 Task: Create New Customer with Customer Name: Cornucopia of Goods, Billing Address Line1: 149 Hardman Road, Billing Address Line2:  Brattleboro, Billing Address Line3:  Vermont 05301, Cell Number: 928-504-2162
Action: Mouse moved to (189, 43)
Screenshot: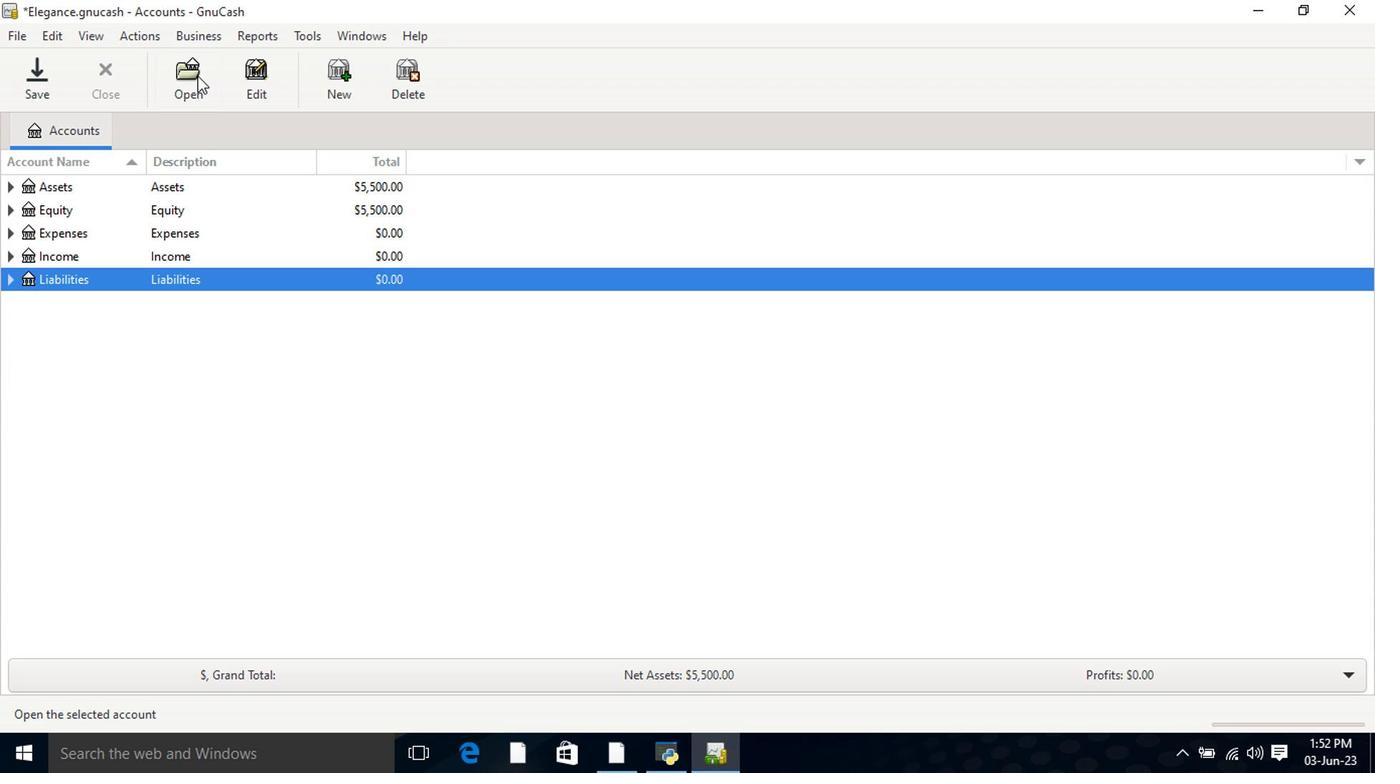 
Action: Mouse pressed left at (189, 43)
Screenshot: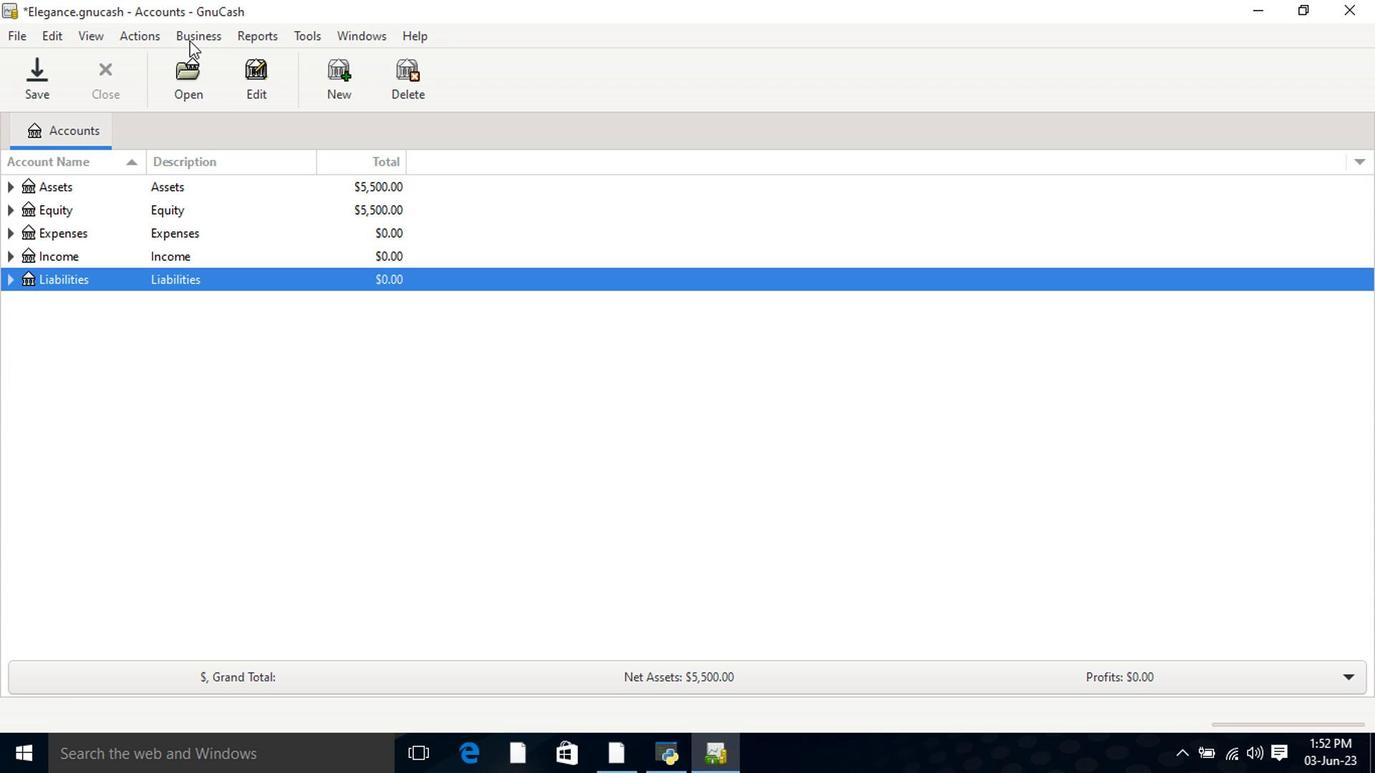 
Action: Mouse moved to (419, 80)
Screenshot: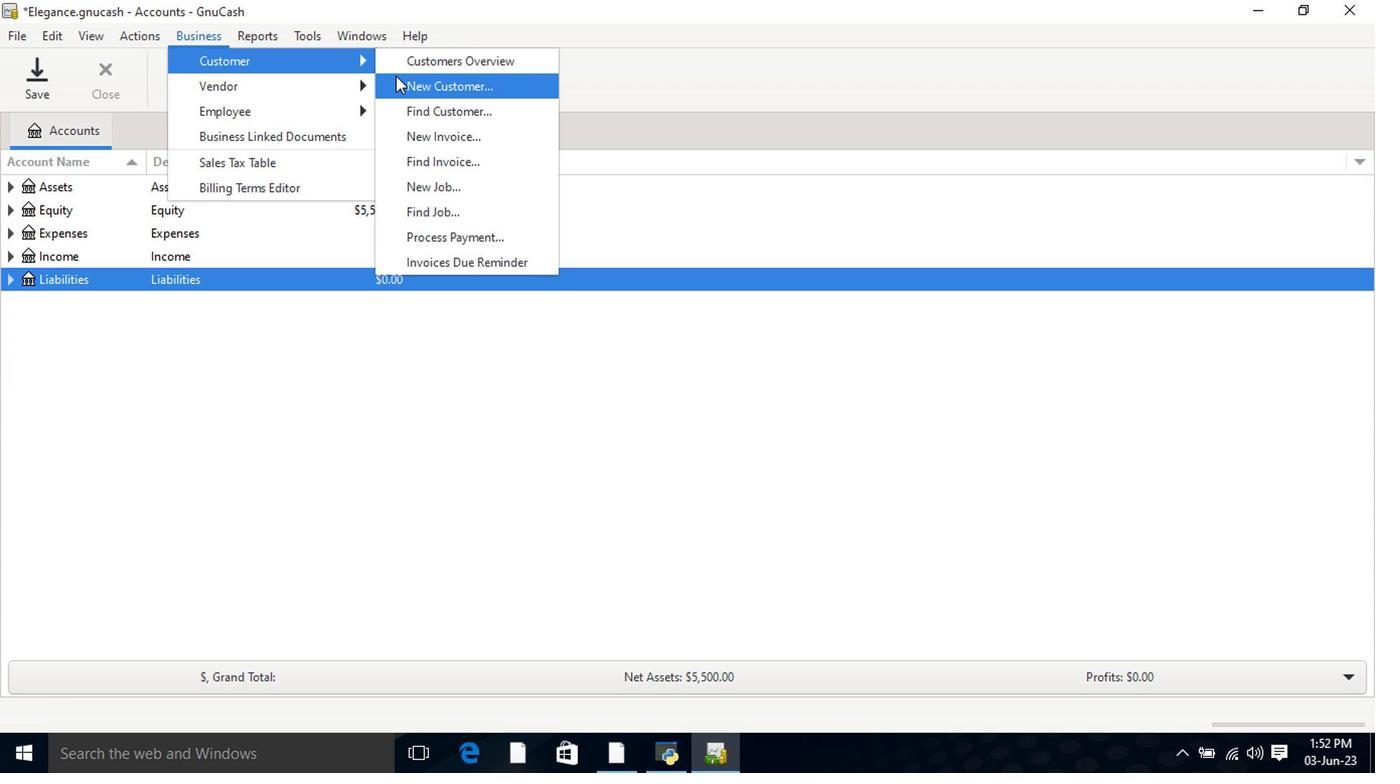 
Action: Mouse pressed left at (419, 80)
Screenshot: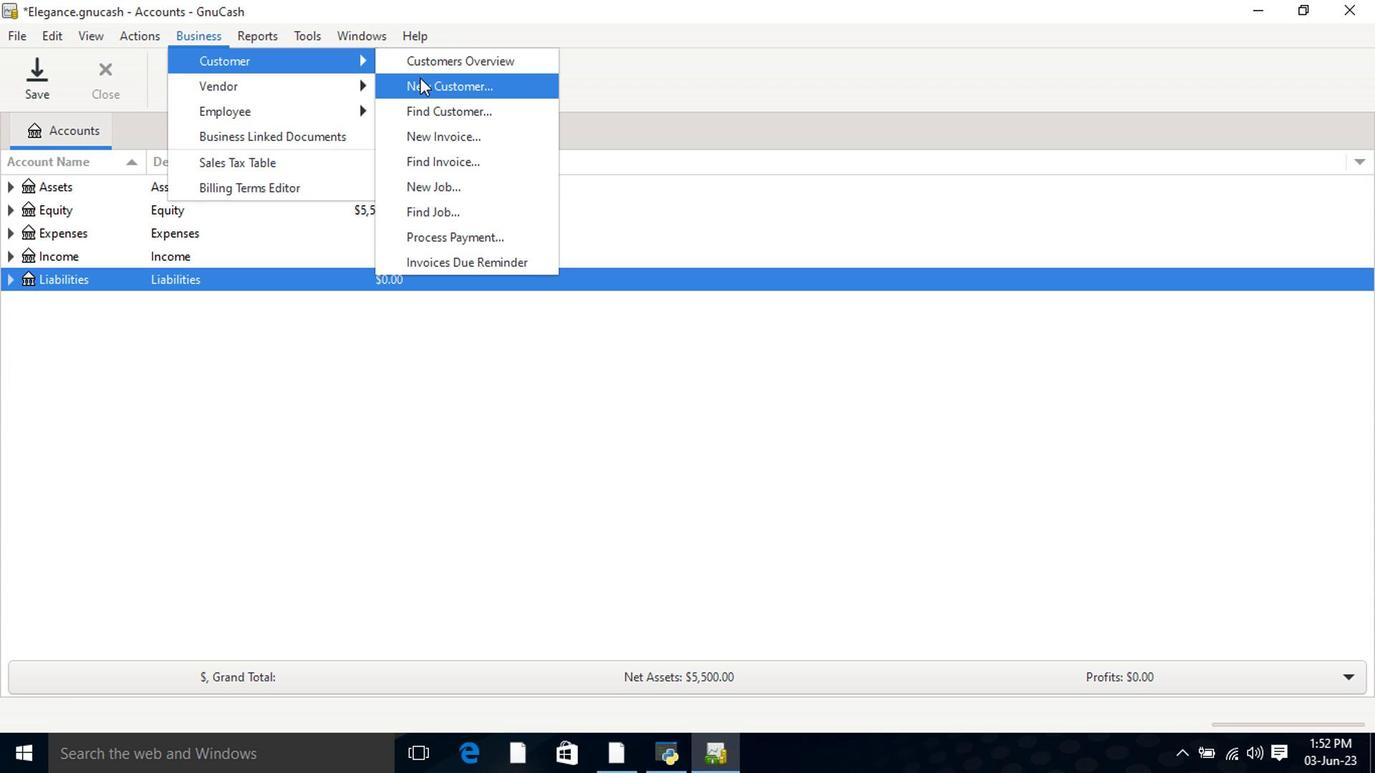 
Action: Mouse moved to (727, 230)
Screenshot: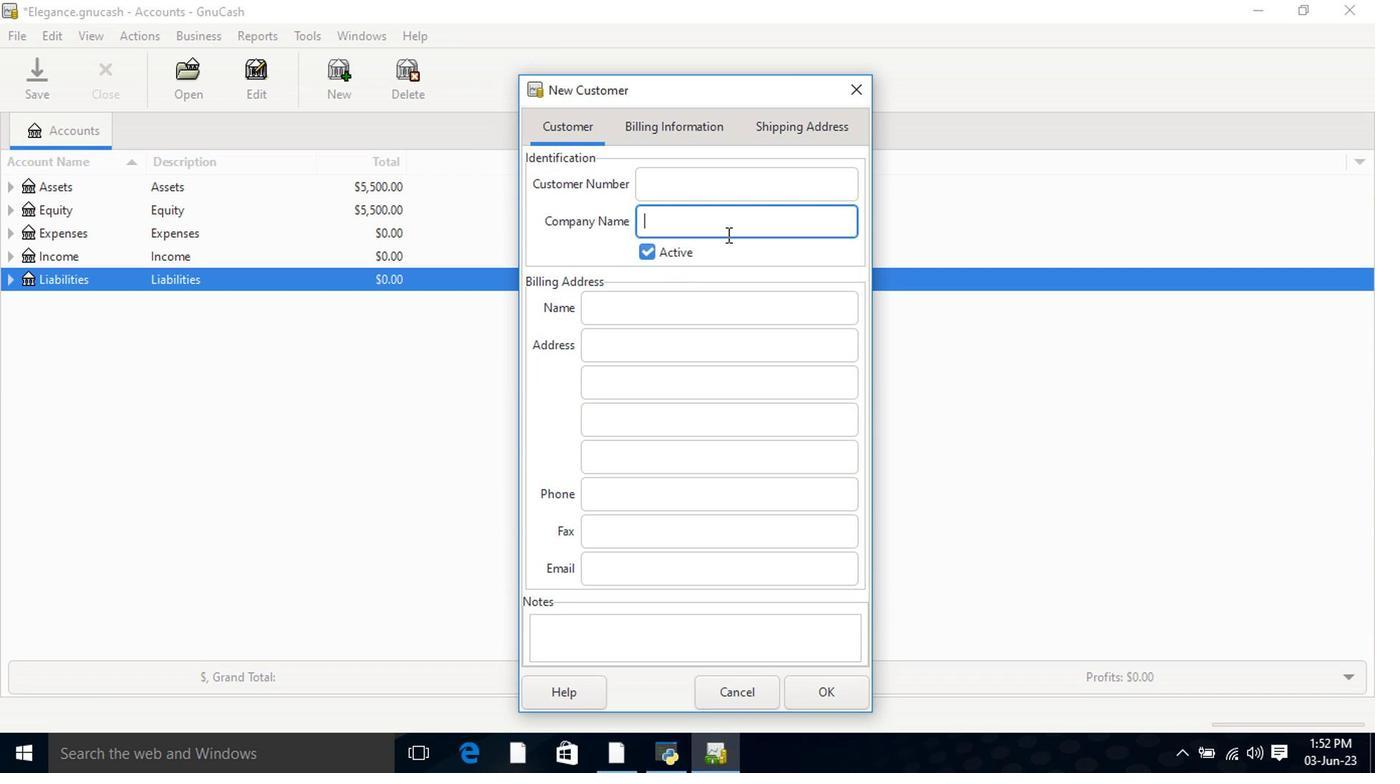 
Action: Key pressed <Key.shift>Cornucopia<Key.space><Key.shift>of<Key.space><Key.shift>Goods<Key.tab><Key.tab><Key.tab>149<Key.space><Key.shift>Hardman<Key.space><Key.shift>Road<Key.space><Key.shift><Key.backspace><Key.tab><Key.shift>Brattleboro<Key.tab><Key.shift>Vermont<Key.space>05301<Key.tab><Key.tab>928-504-2162
Screenshot: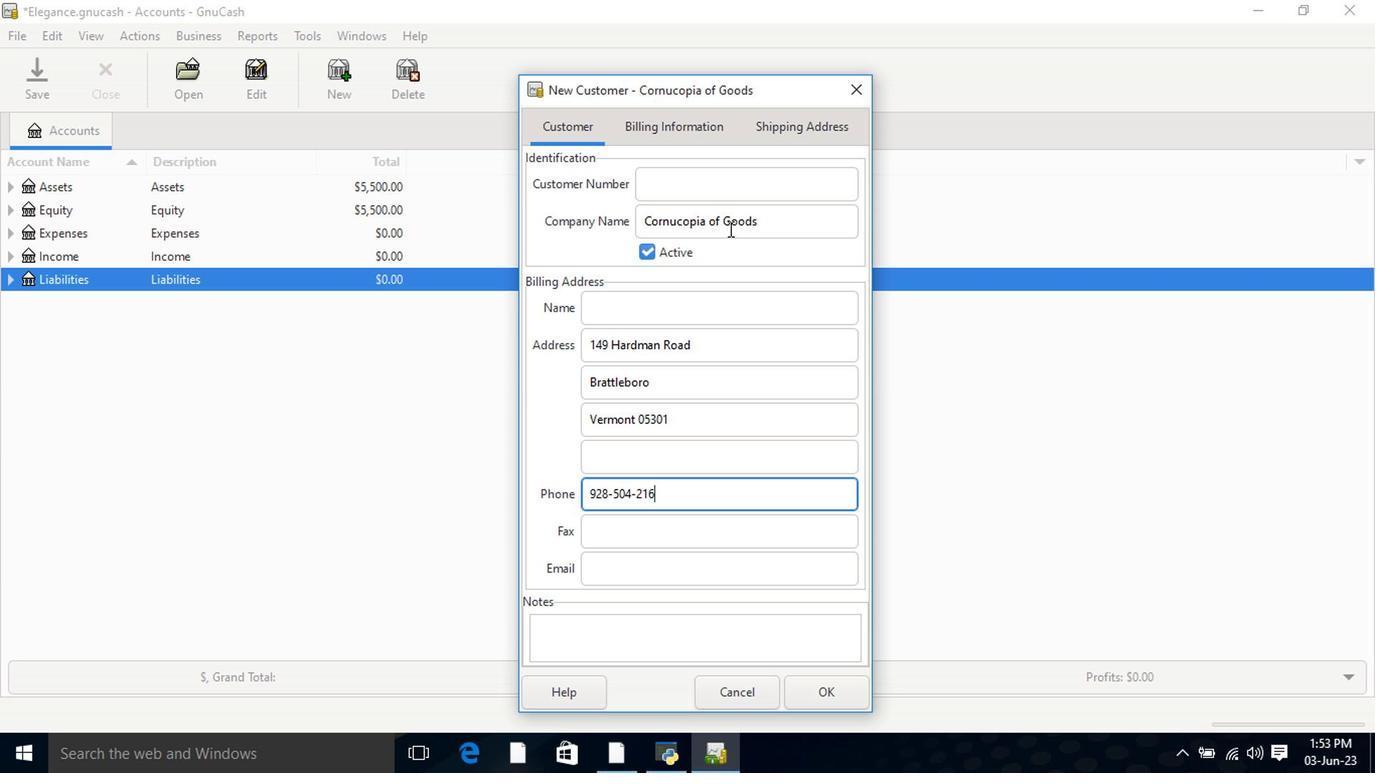 
Action: Mouse moved to (678, 113)
Screenshot: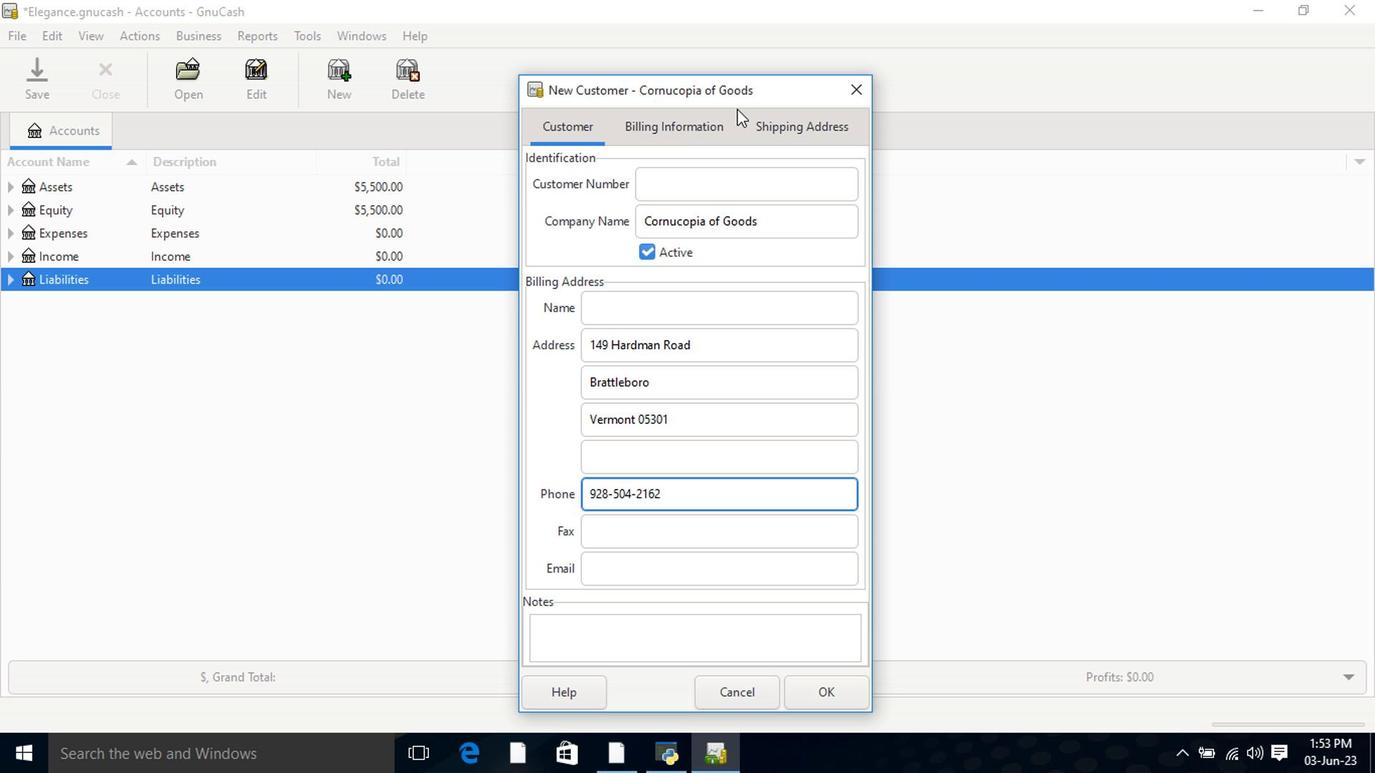 
Action: Mouse pressed left at (678, 113)
Screenshot: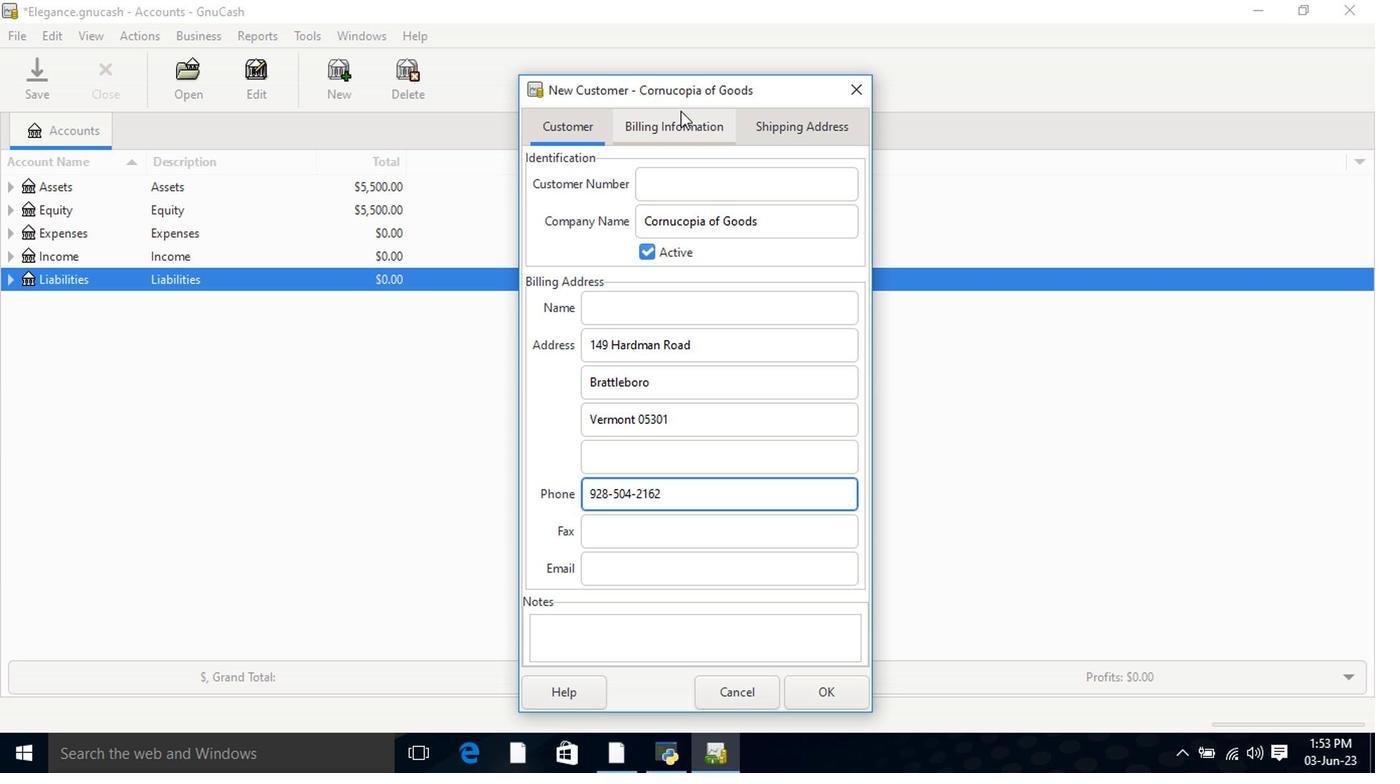 
Action: Mouse moved to (772, 139)
Screenshot: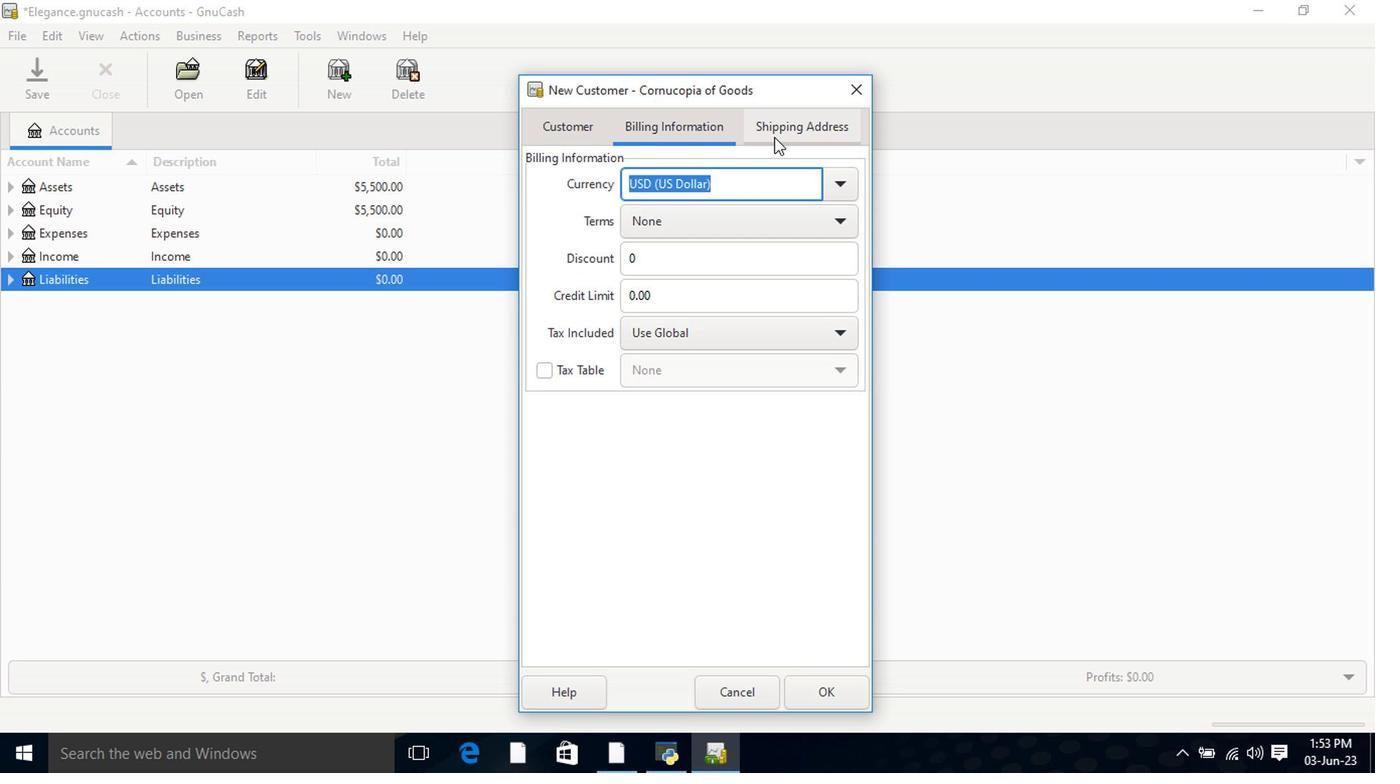 
Action: Mouse pressed left at (772, 139)
Screenshot: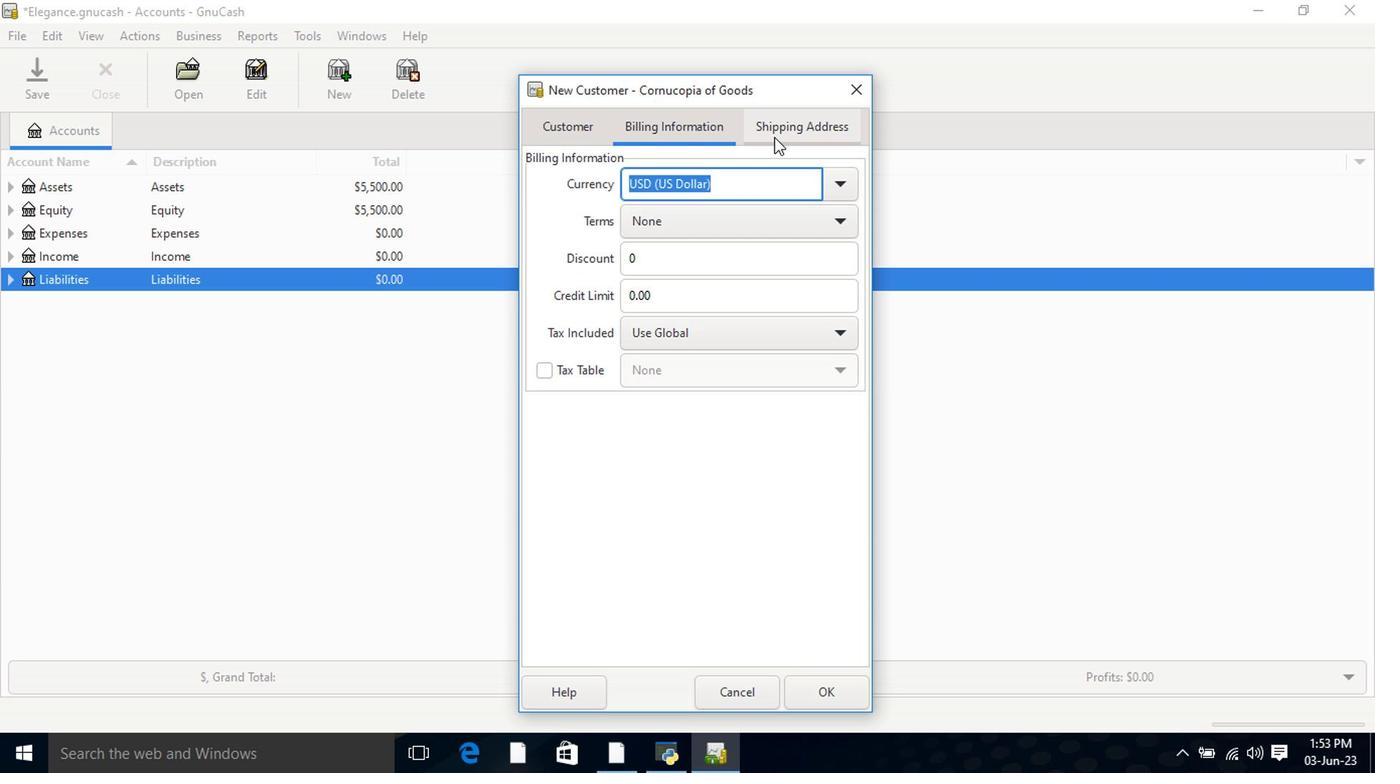 
Action: Mouse moved to (826, 693)
Screenshot: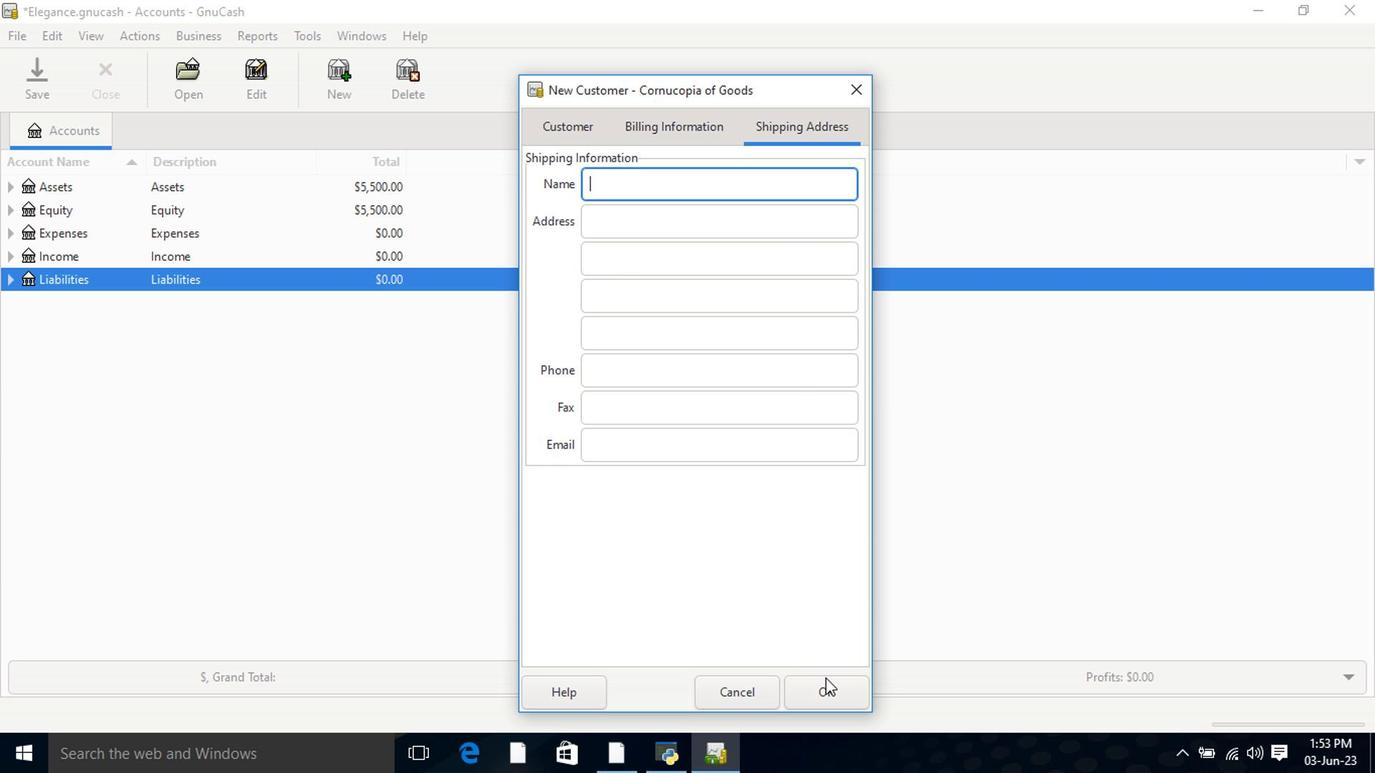 
Action: Mouse pressed left at (826, 697)
Screenshot: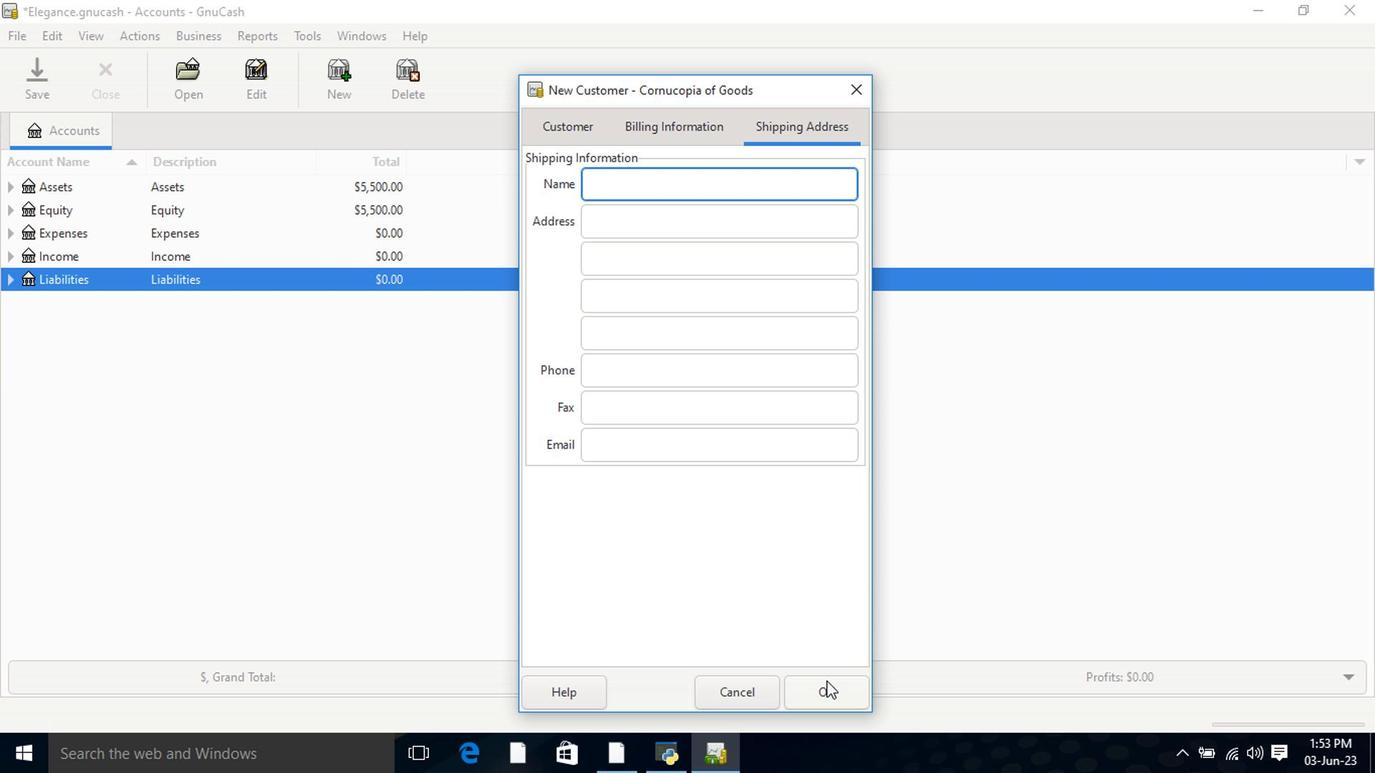 
Action: Mouse moved to (826, 692)
Screenshot: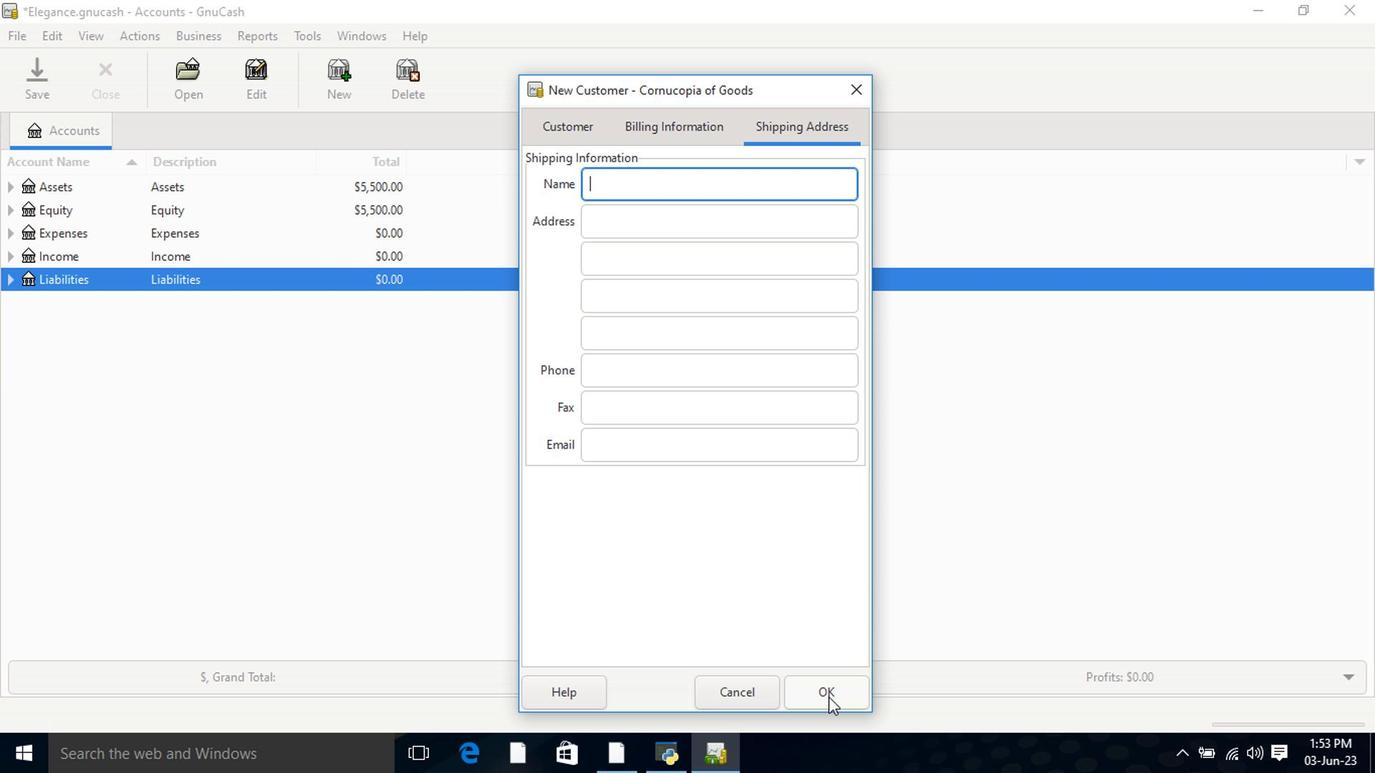 
